 Task: Add Earth's Best Organic Infant Formula Milk Based Powder With Iron to the cart.
Action: Mouse moved to (236, 117)
Screenshot: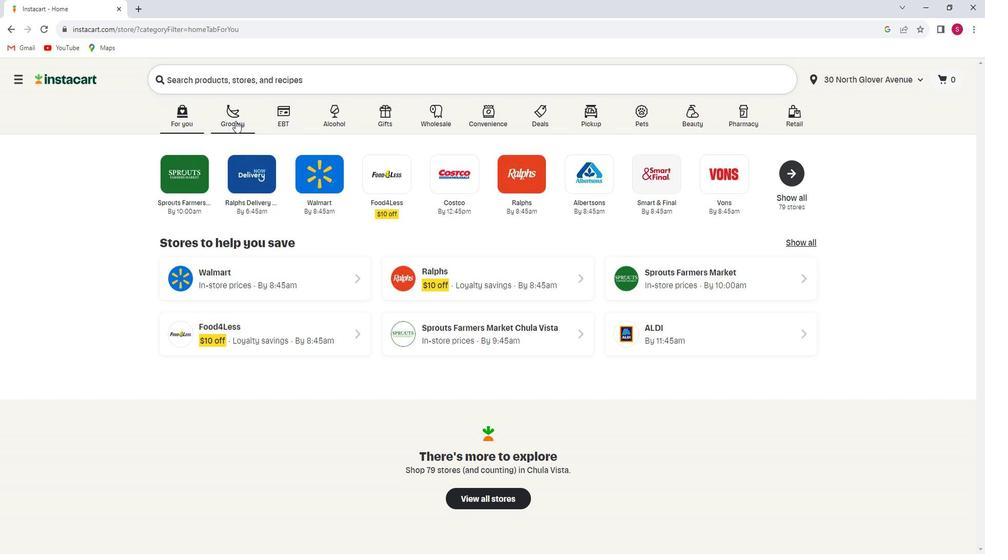 
Action: Mouse pressed left at (236, 117)
Screenshot: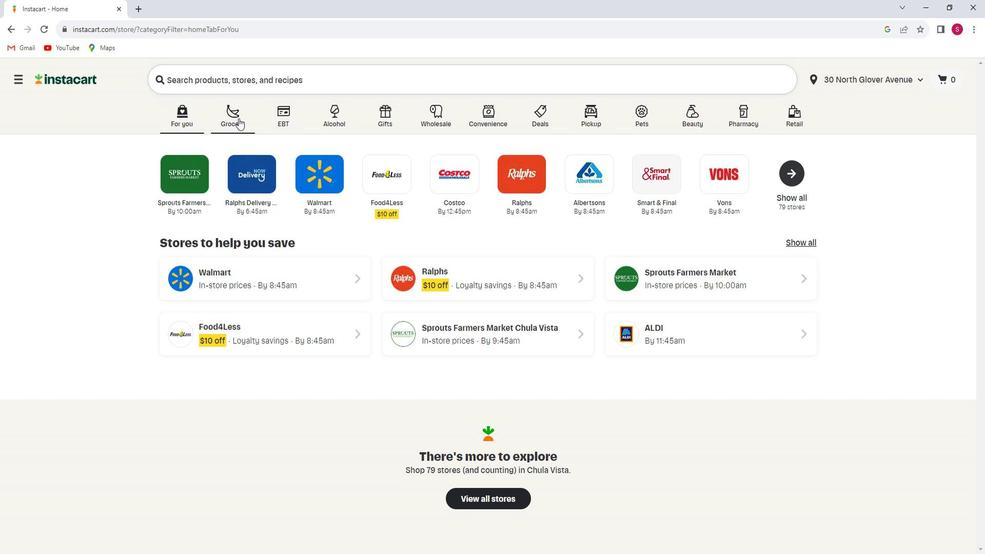 
Action: Mouse moved to (228, 313)
Screenshot: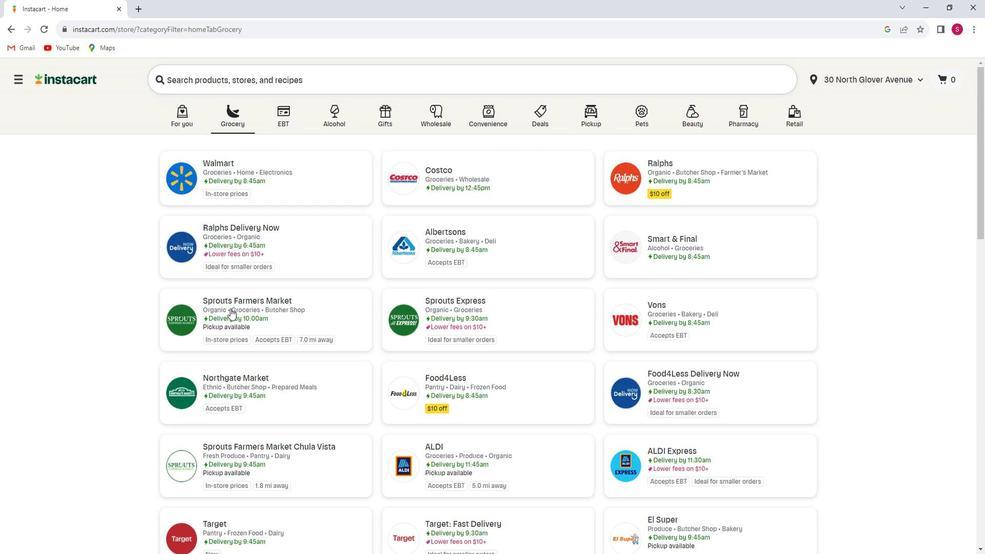 
Action: Mouse pressed left at (228, 313)
Screenshot: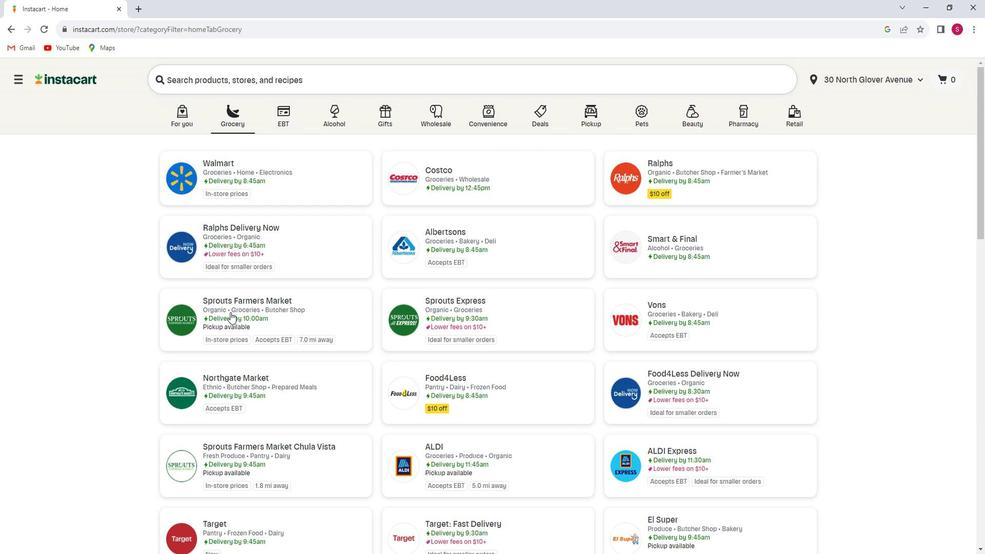 
Action: Mouse moved to (70, 348)
Screenshot: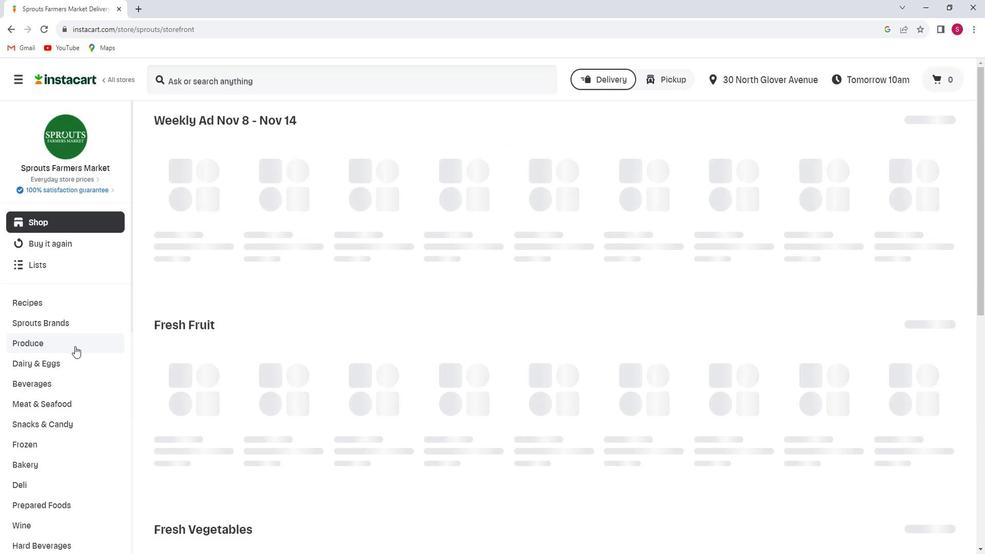 
Action: Mouse scrolled (70, 348) with delta (0, 0)
Screenshot: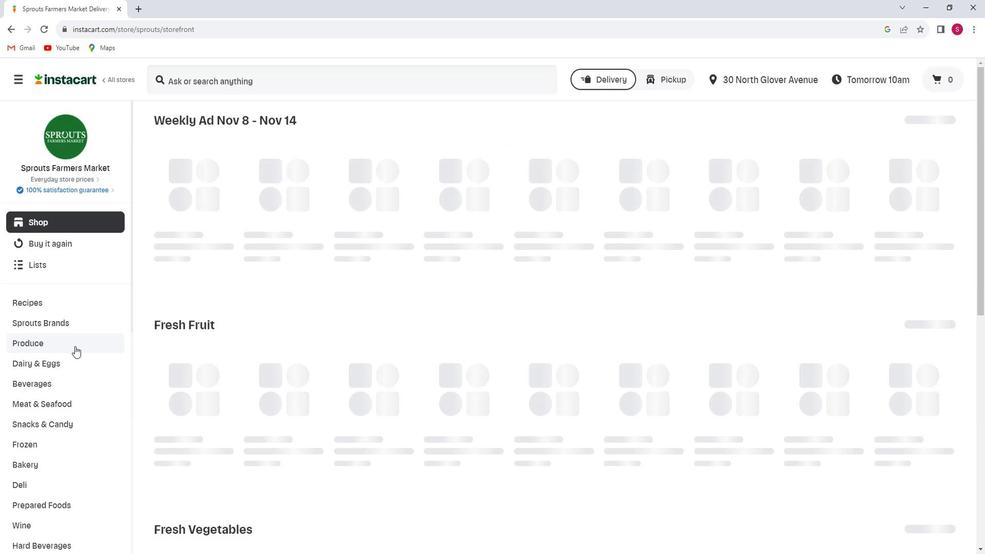 
Action: Mouse moved to (69, 349)
Screenshot: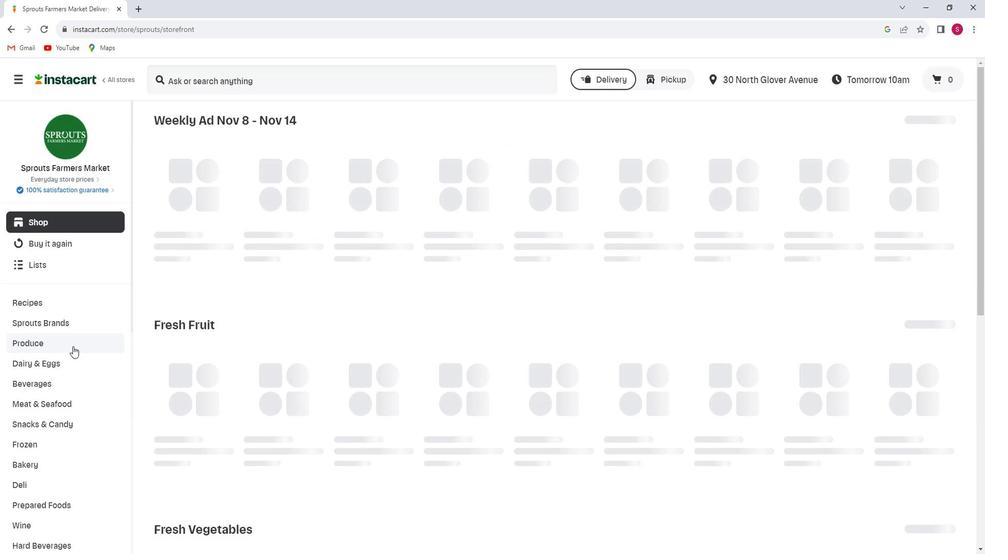 
Action: Mouse scrolled (69, 348) with delta (0, 0)
Screenshot: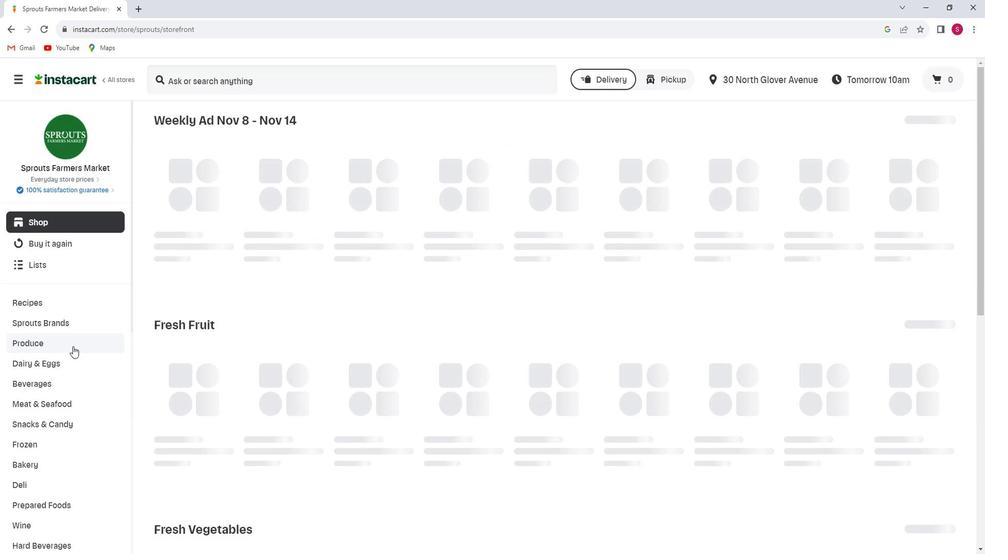 
Action: Mouse scrolled (69, 348) with delta (0, 0)
Screenshot: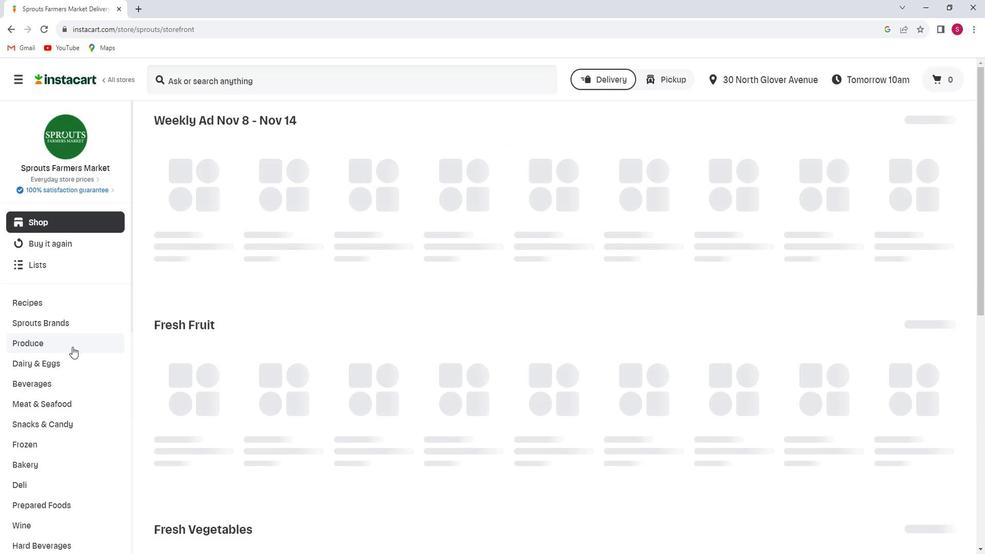 
Action: Mouse scrolled (69, 348) with delta (0, 0)
Screenshot: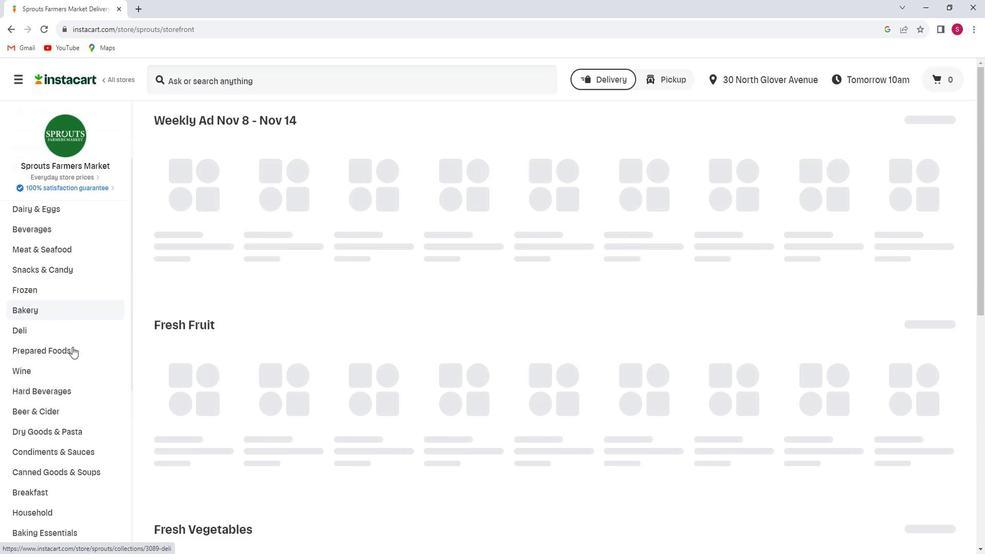 
Action: Mouse scrolled (69, 348) with delta (0, 0)
Screenshot: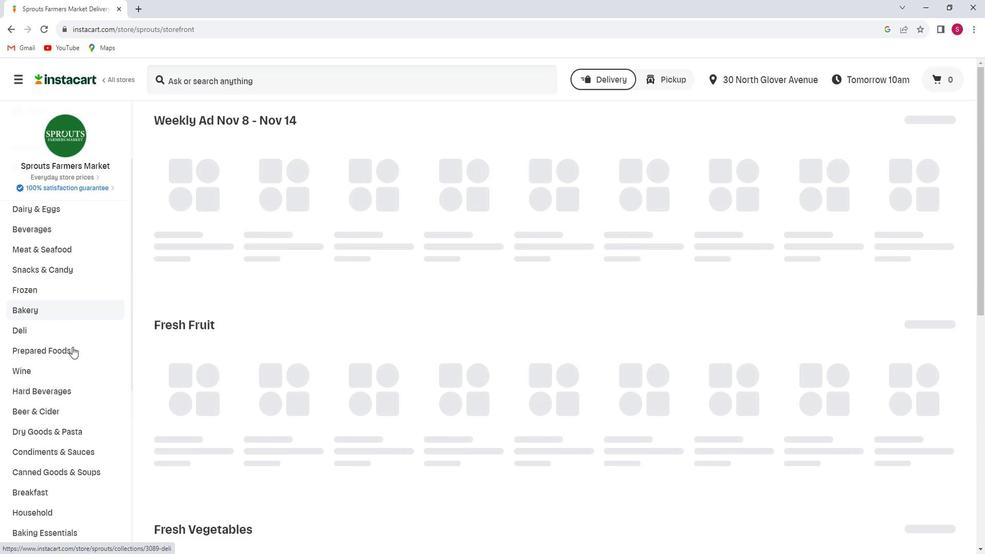 
Action: Mouse scrolled (69, 348) with delta (0, 0)
Screenshot: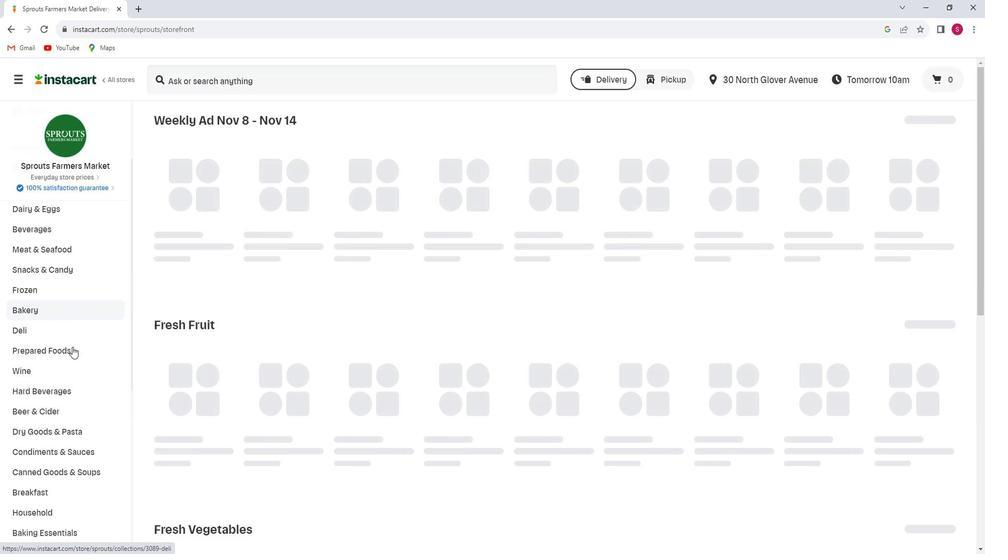 
Action: Mouse scrolled (69, 348) with delta (0, 0)
Screenshot: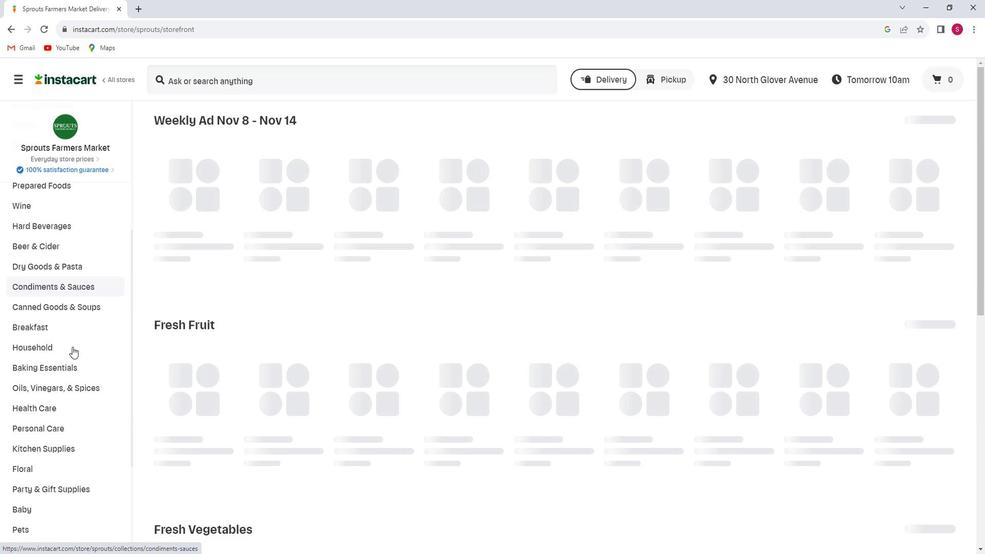 
Action: Mouse scrolled (69, 348) with delta (0, 0)
Screenshot: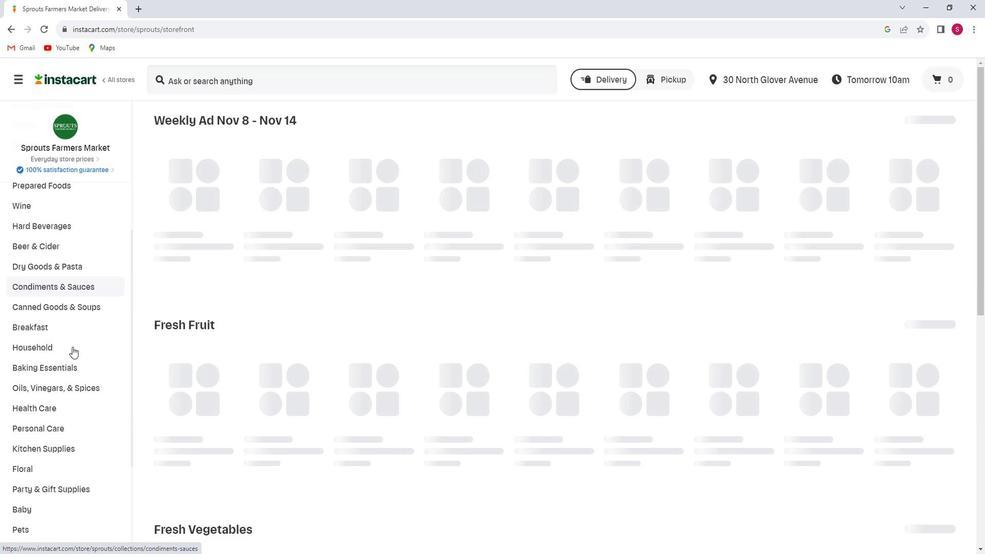 
Action: Mouse scrolled (69, 348) with delta (0, 0)
Screenshot: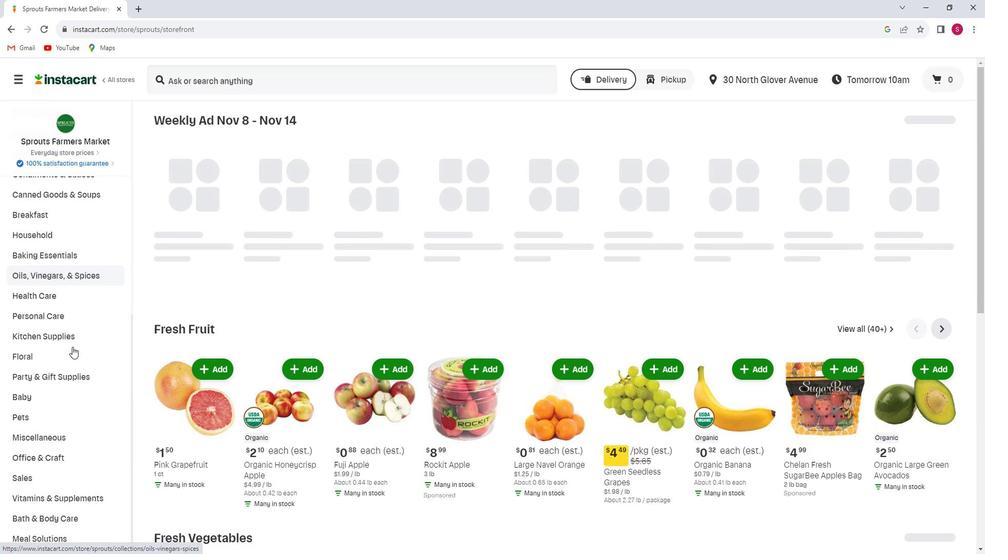 
Action: Mouse scrolled (69, 348) with delta (0, 0)
Screenshot: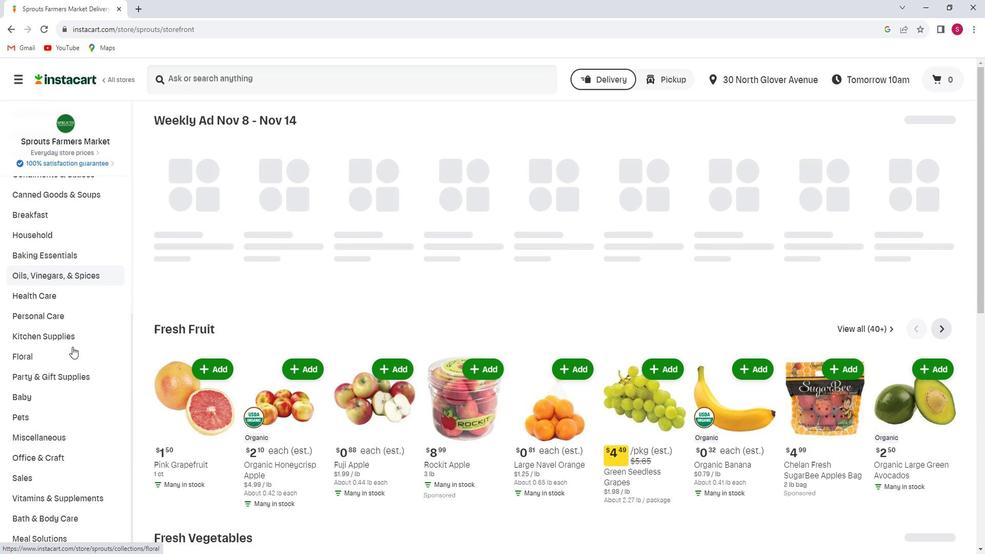 
Action: Mouse moved to (45, 394)
Screenshot: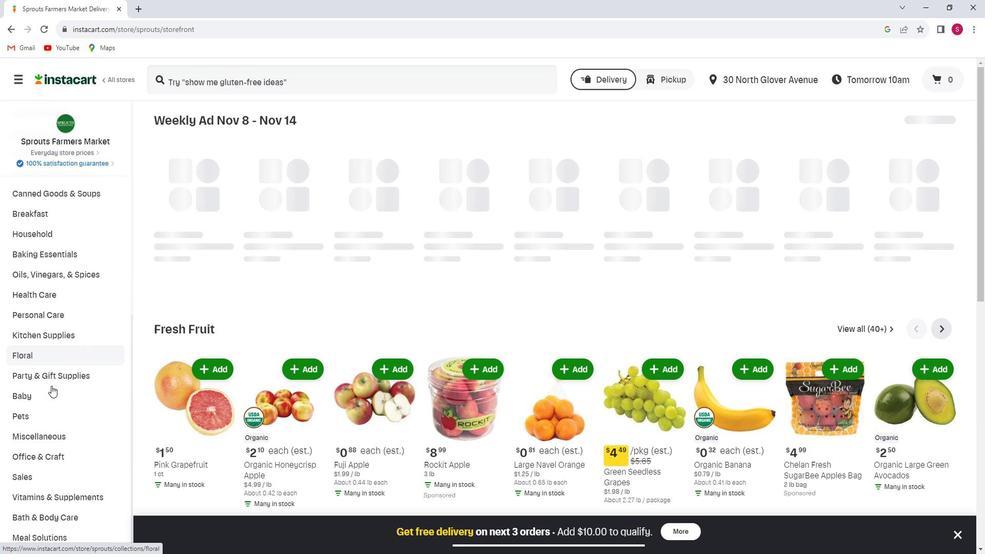 
Action: Mouse pressed left at (45, 394)
Screenshot: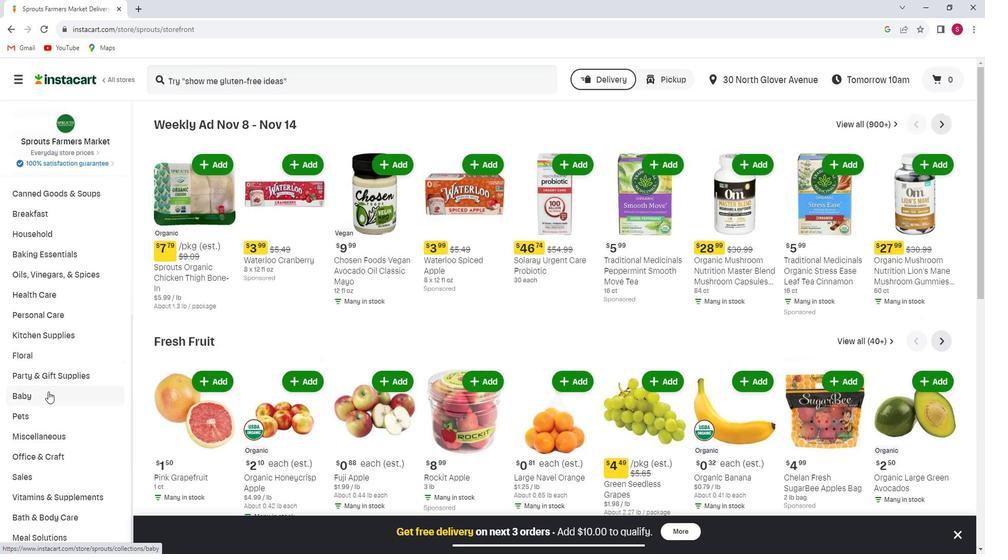 
Action: Mouse moved to (57, 460)
Screenshot: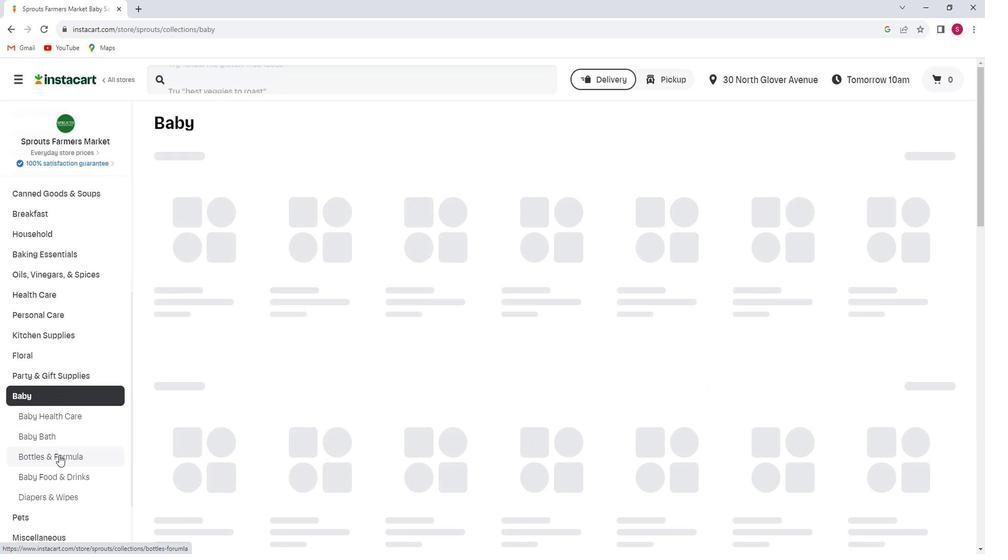 
Action: Mouse pressed left at (57, 460)
Screenshot: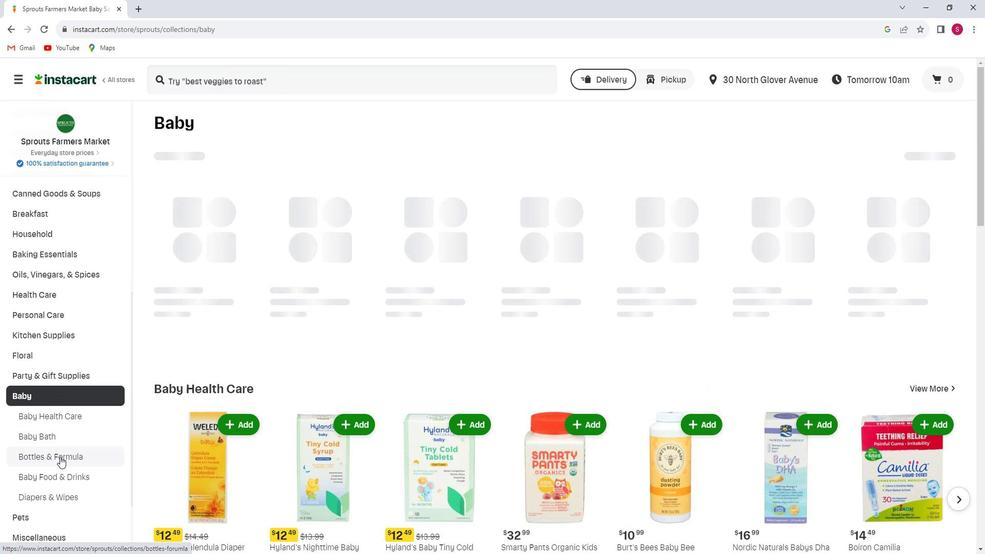 
Action: Mouse moved to (236, 76)
Screenshot: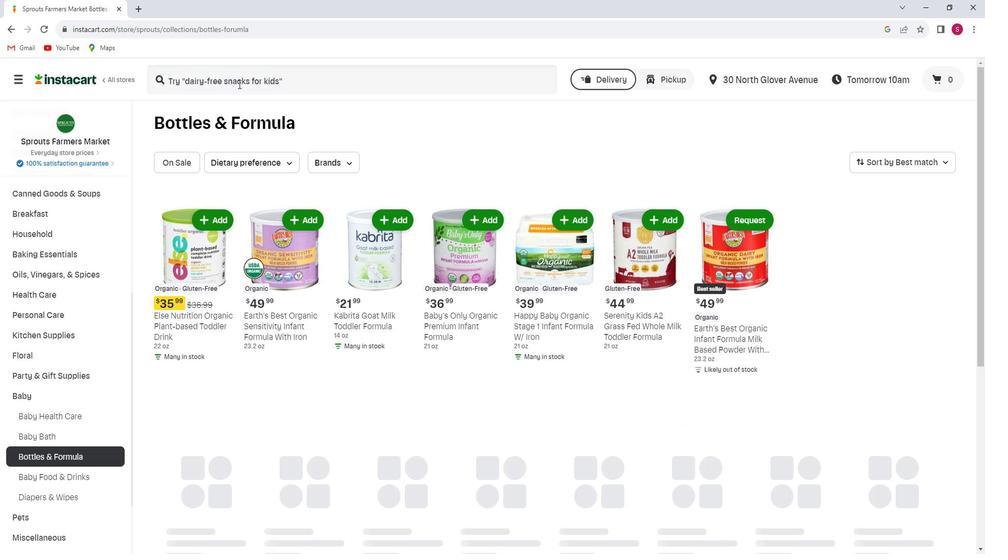 
Action: Mouse pressed left at (236, 76)
Screenshot: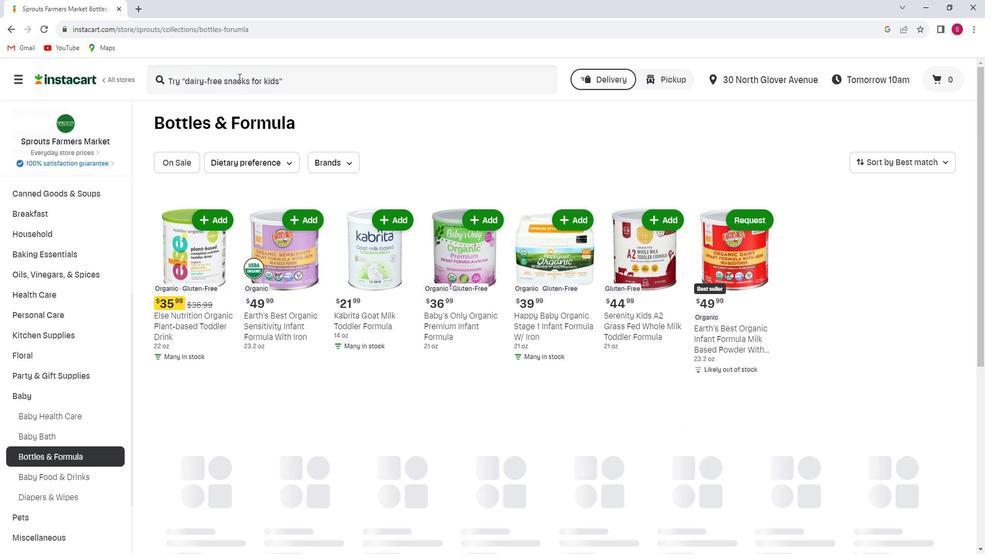 
Action: Key pressed <Key.shift>Earth's<Key.space><Key.shift>Best<Key.space><Key.shift>Organic<Key.space><Key.shift>Infant<Key.space><Key.shift>Formula<Key.space><Key.shift>Milk<Key.space><Key.shift>Based<Key.space><Key.shift>Powder<Key.space><Key.shift>With<Key.space><Key.shift>Iron<Key.enter>
Screenshot: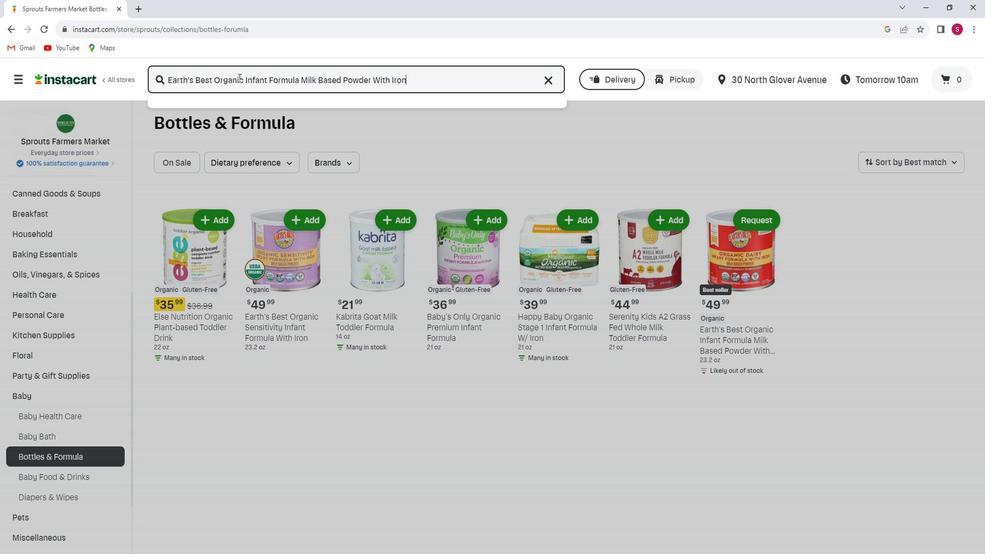 
Action: Mouse moved to (442, 167)
Screenshot: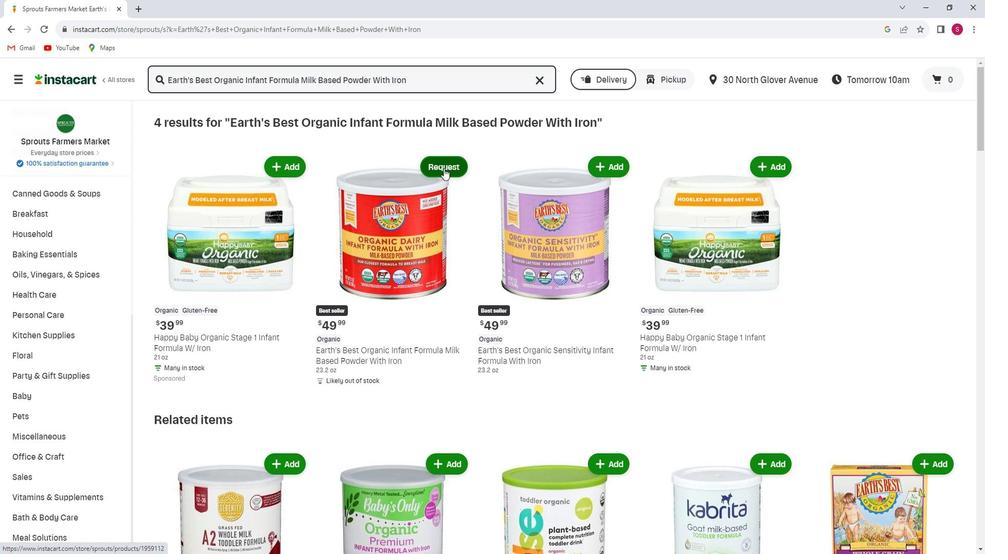 
Action: Mouse pressed left at (442, 167)
Screenshot: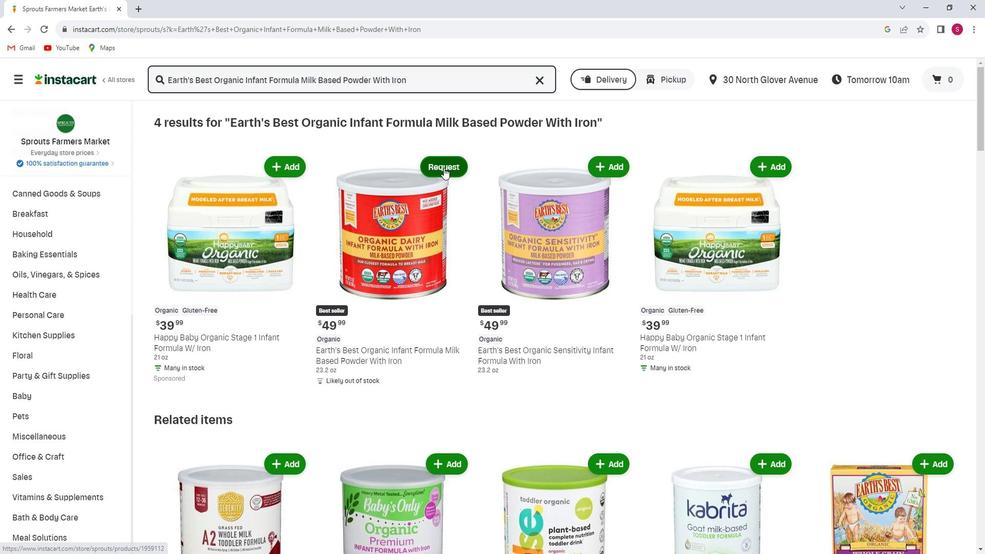 
Action: Mouse moved to (437, 199)
Screenshot: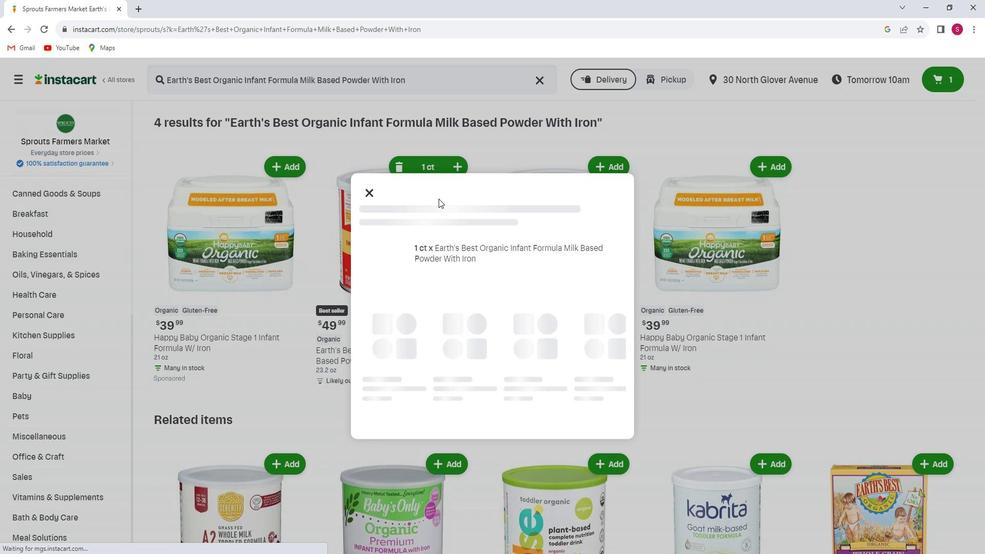 
